 Task: Add Sprouts Black Beans to the cart.
Action: Mouse moved to (22, 90)
Screenshot: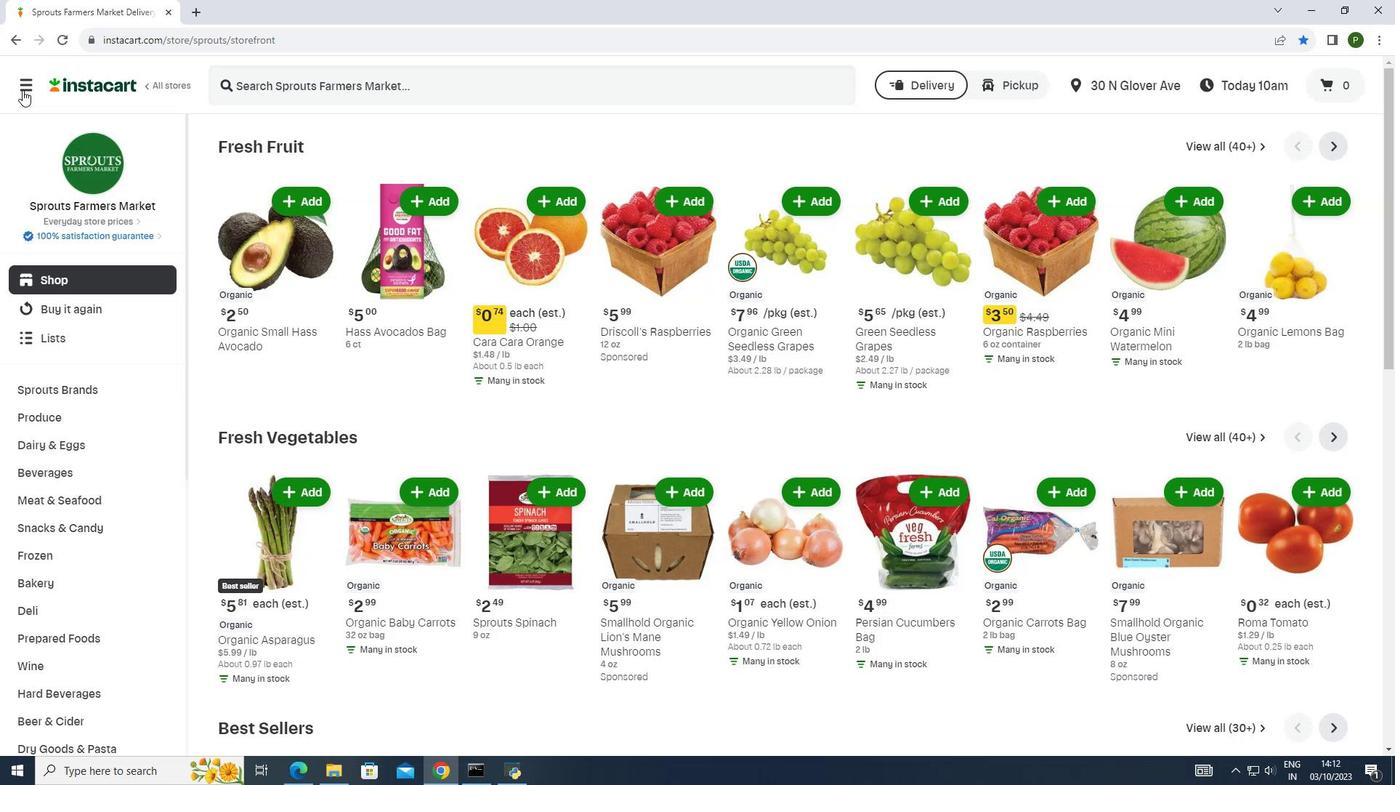 
Action: Mouse pressed left at (22, 90)
Screenshot: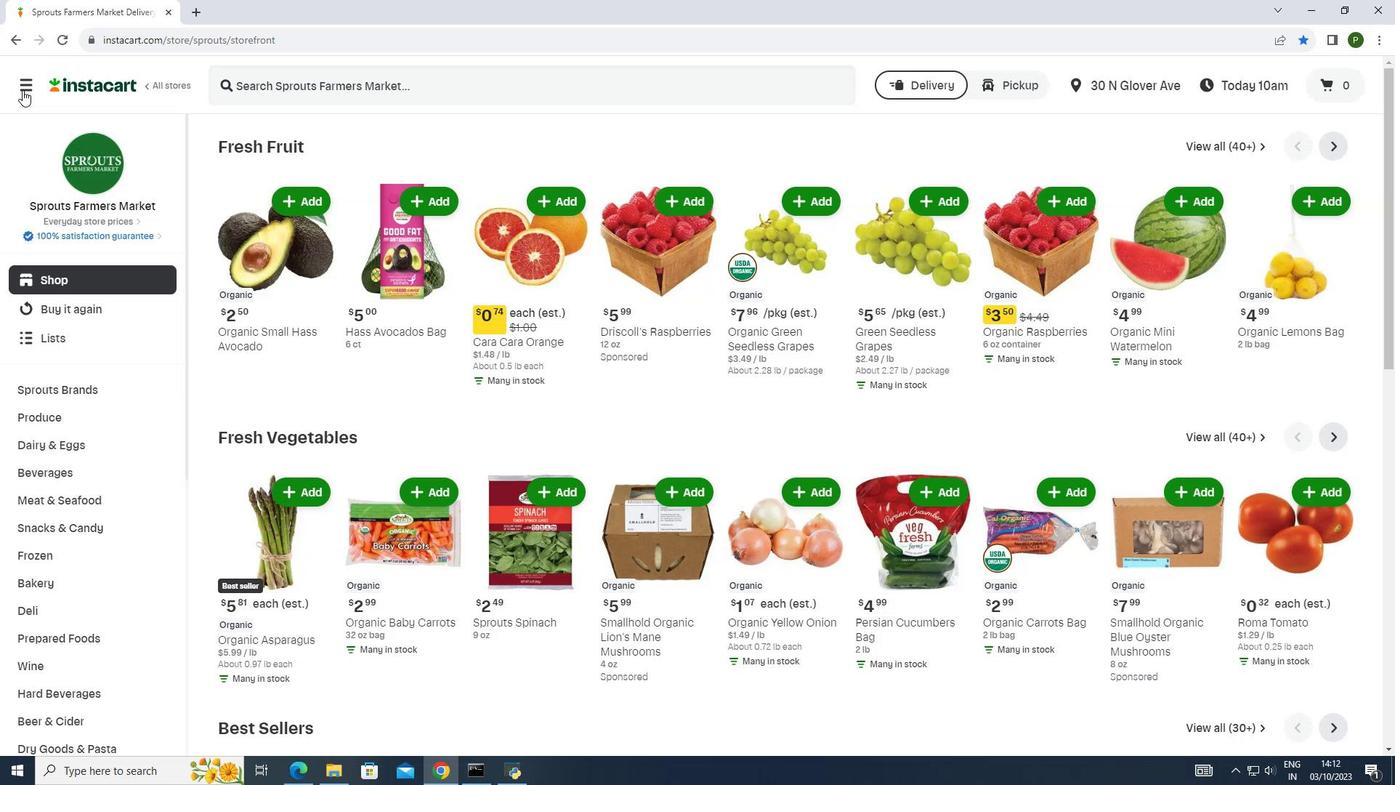 
Action: Mouse moved to (69, 384)
Screenshot: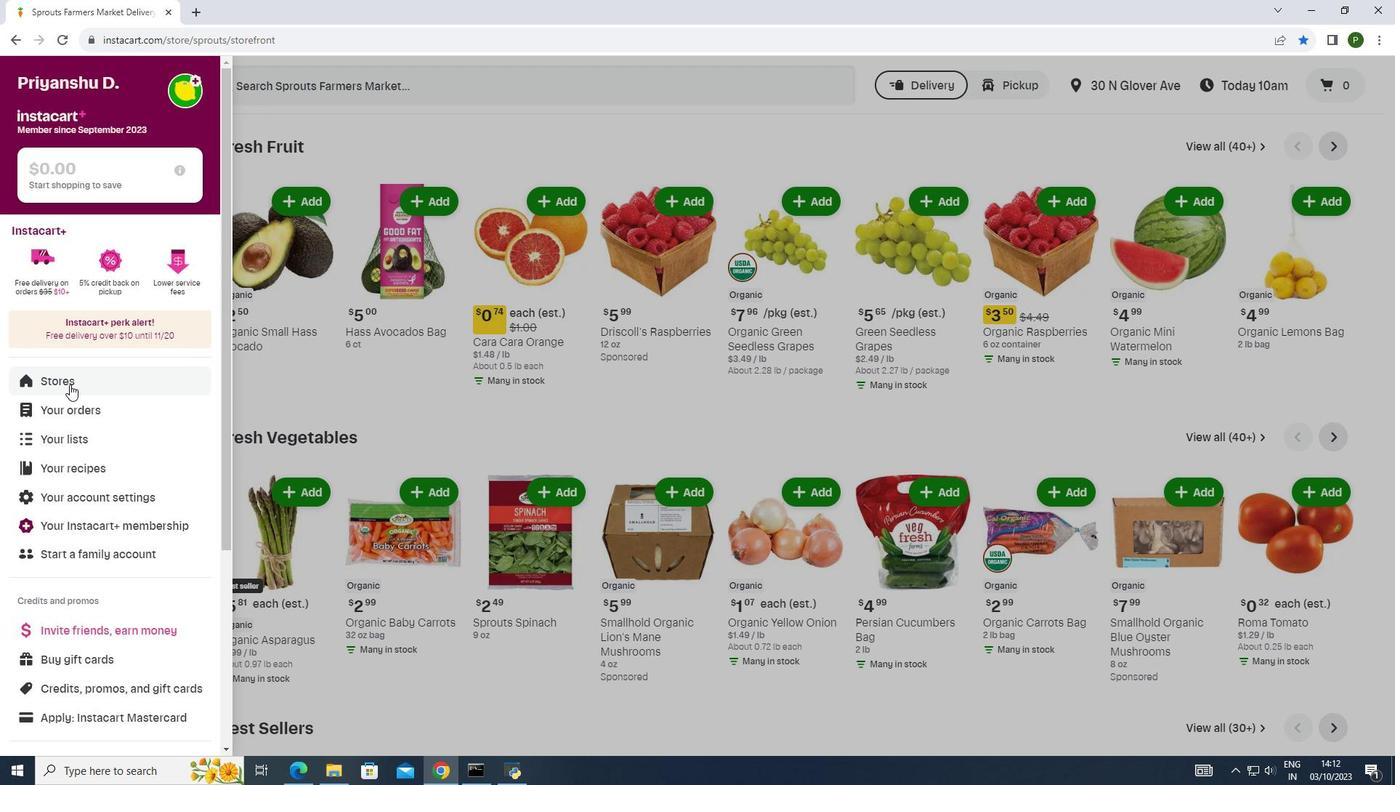 
Action: Mouse pressed left at (69, 384)
Screenshot: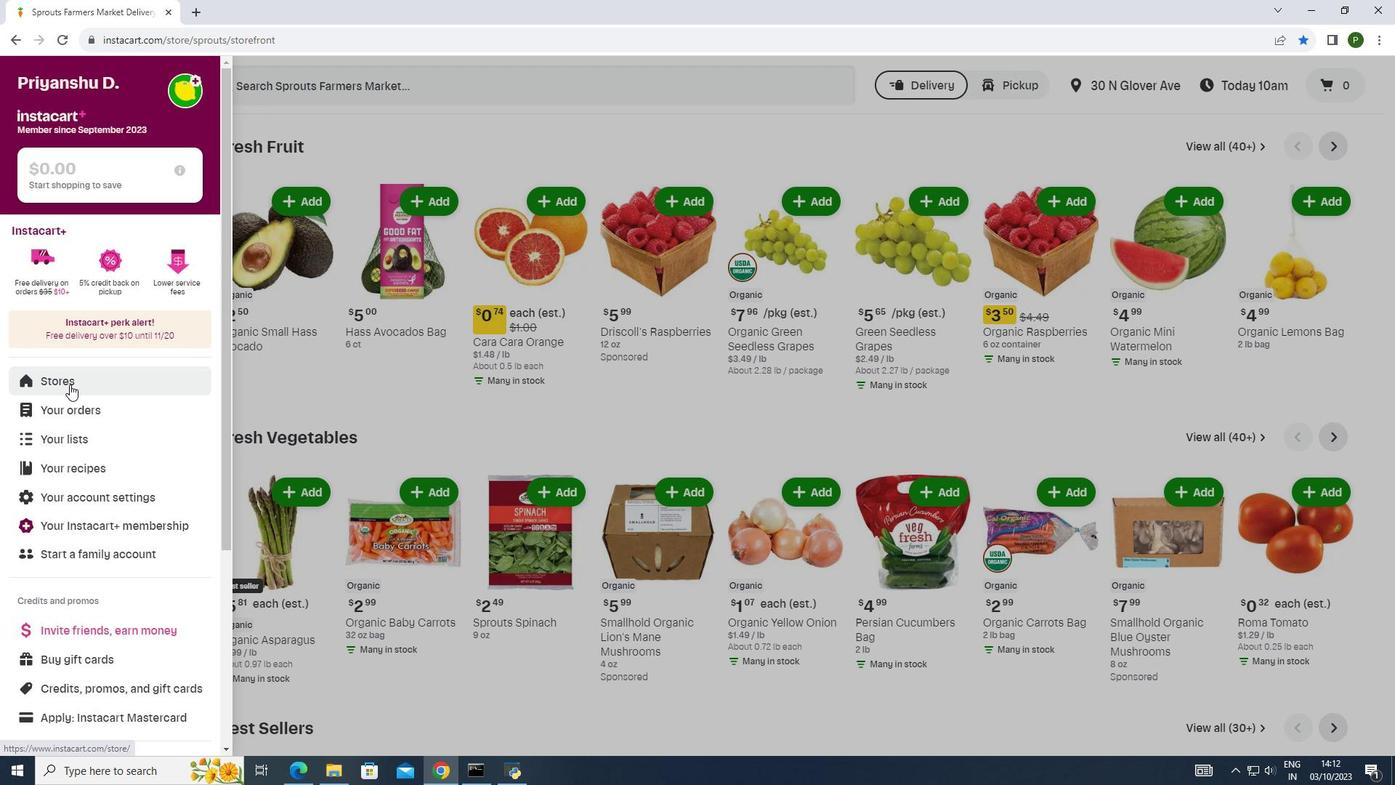 
Action: Mouse moved to (344, 157)
Screenshot: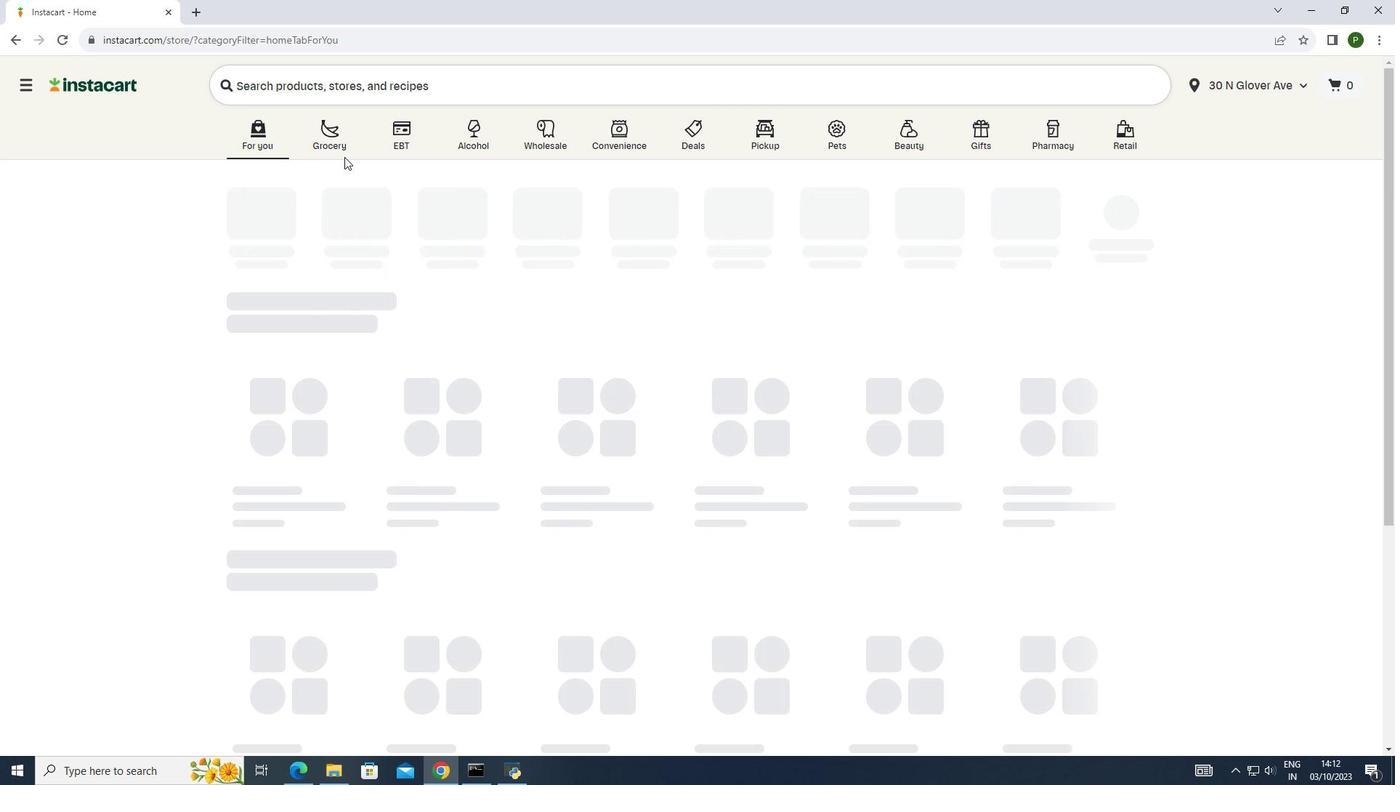 
Action: Mouse pressed left at (344, 157)
Screenshot: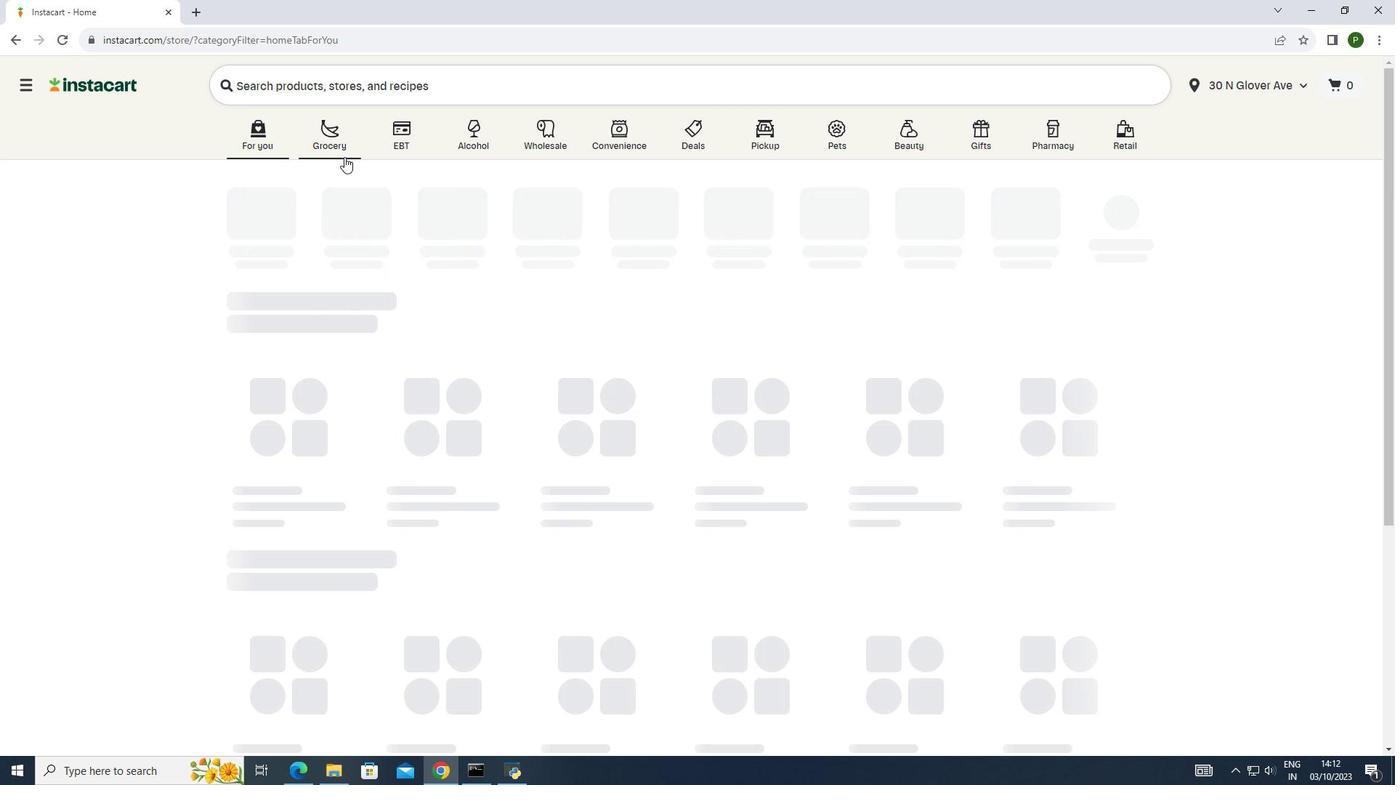 
Action: Mouse moved to (724, 218)
Screenshot: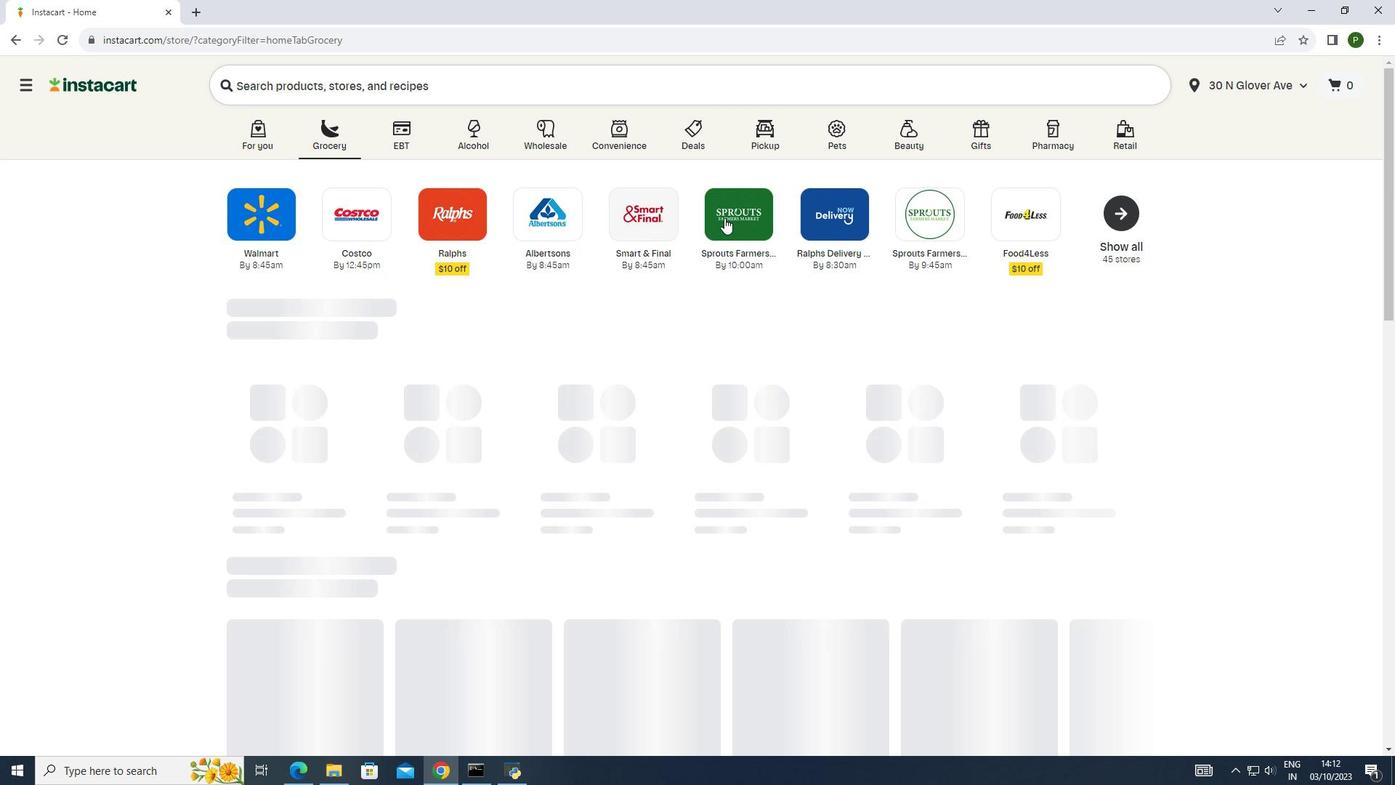 
Action: Mouse pressed left at (724, 218)
Screenshot: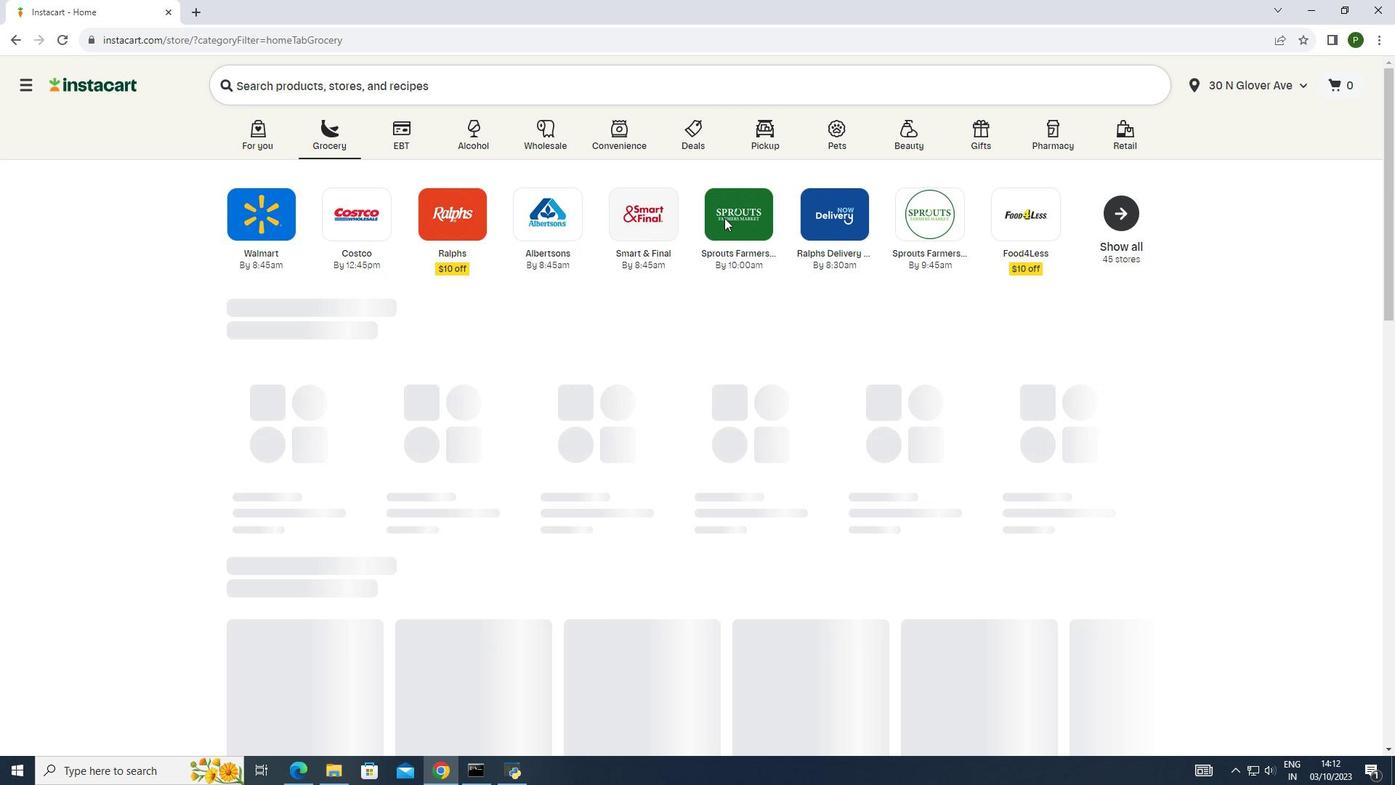 
Action: Mouse moved to (129, 383)
Screenshot: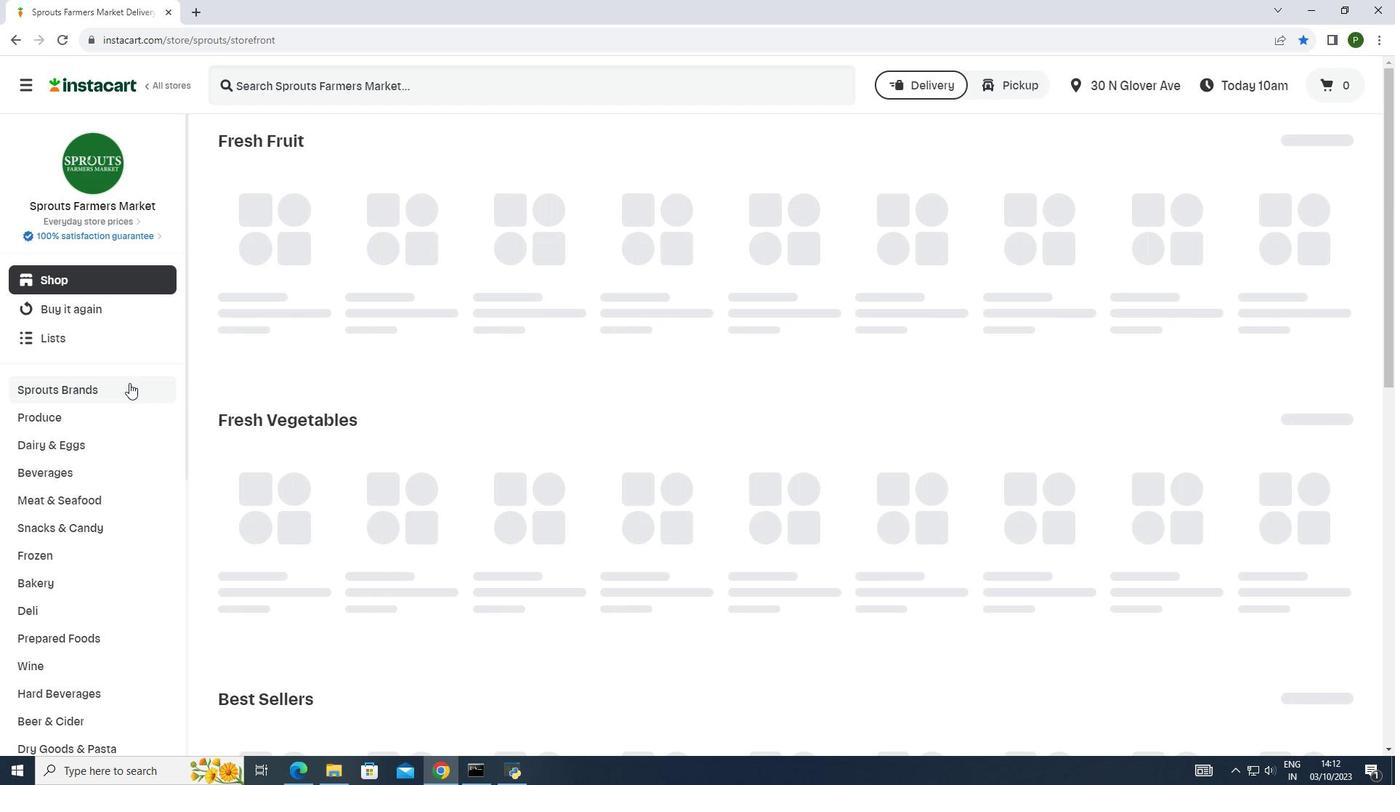 
Action: Mouse pressed left at (129, 383)
Screenshot: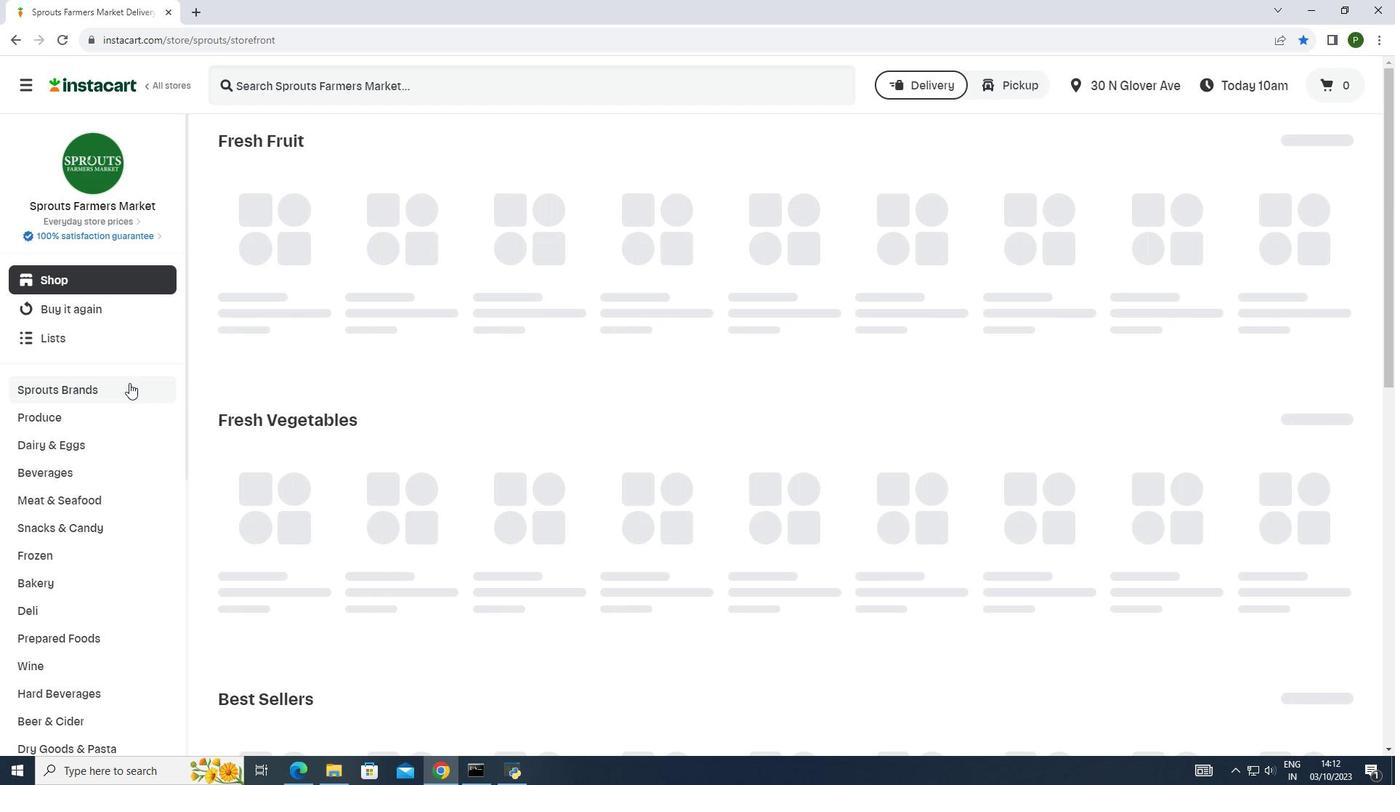 
Action: Mouse moved to (97, 493)
Screenshot: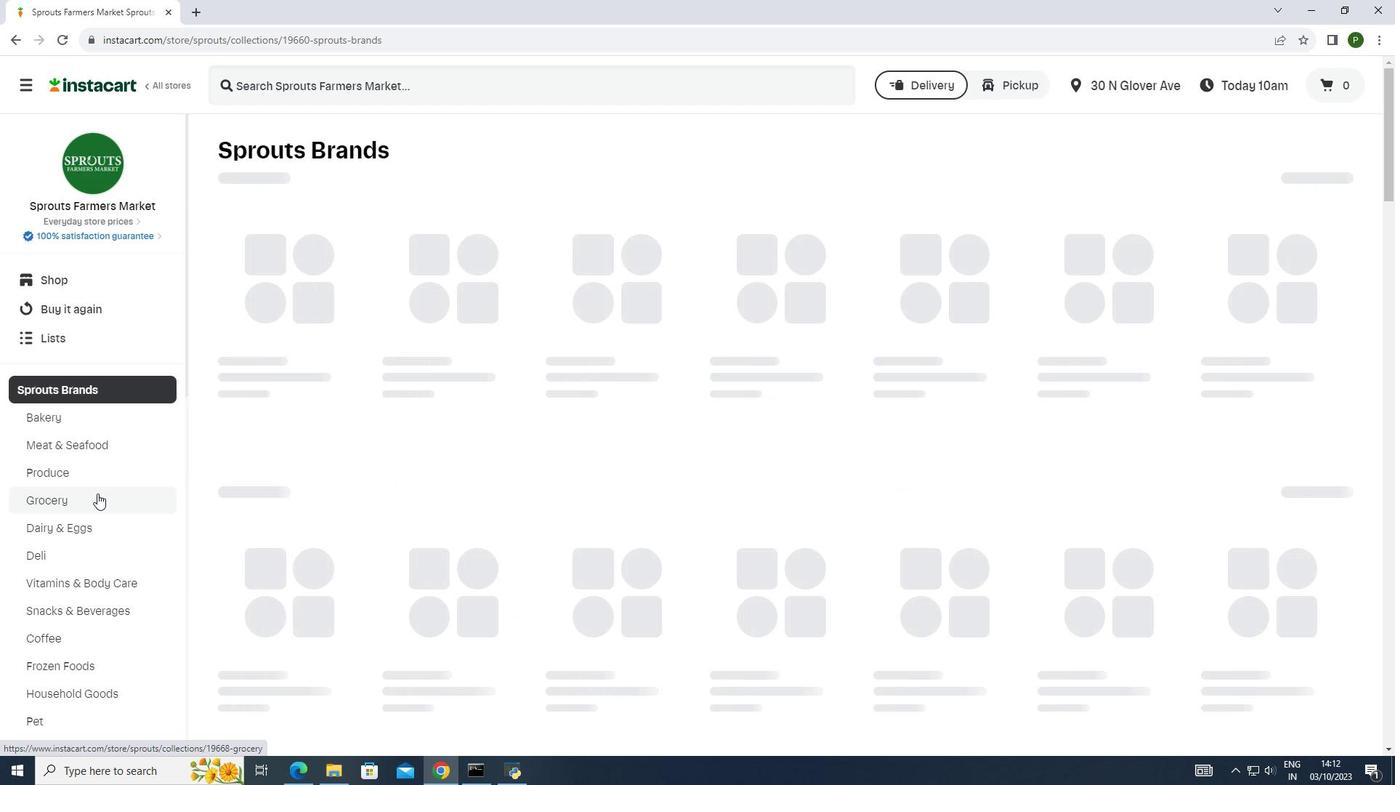 
Action: Mouse pressed left at (97, 493)
Screenshot: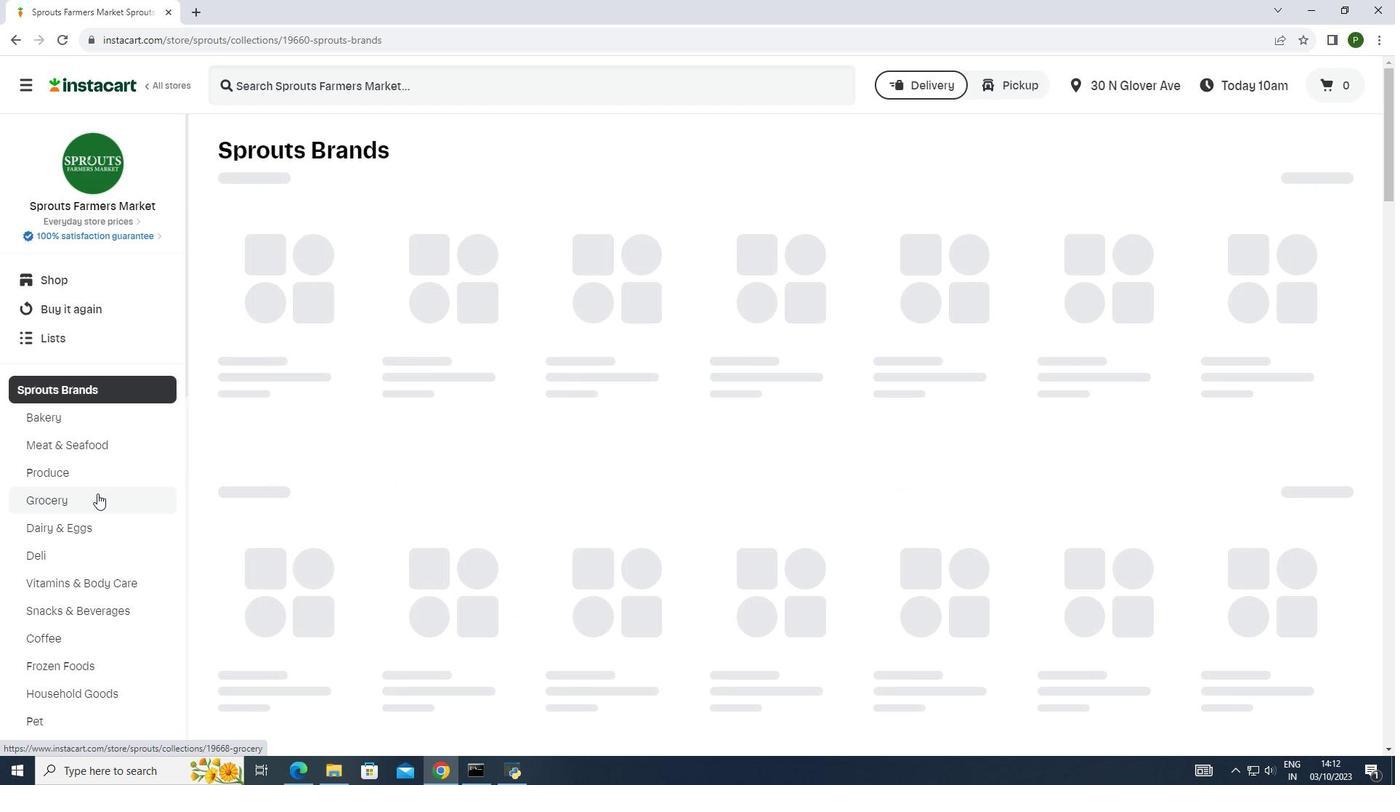 
Action: Mouse moved to (346, 319)
Screenshot: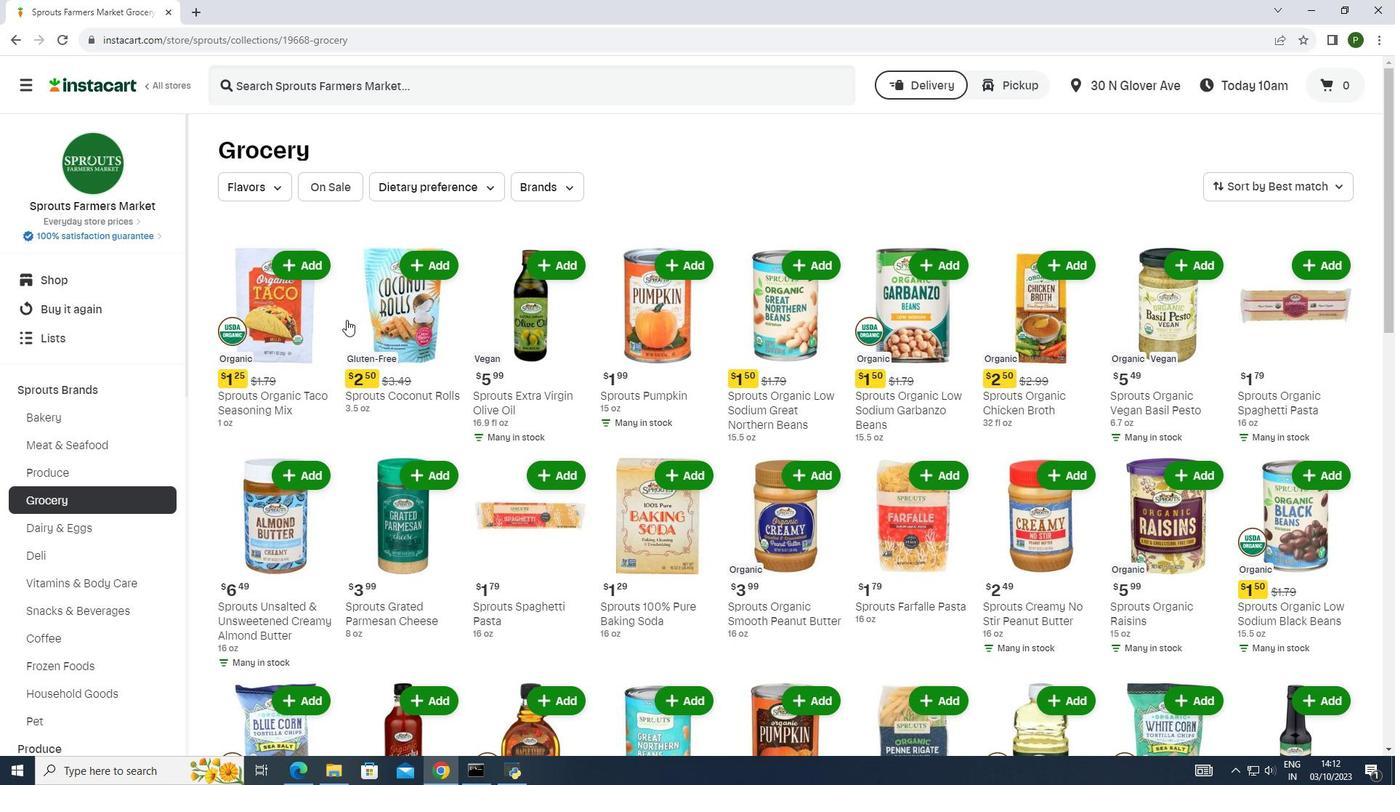 
Action: Mouse scrolled (346, 319) with delta (0, 0)
Screenshot: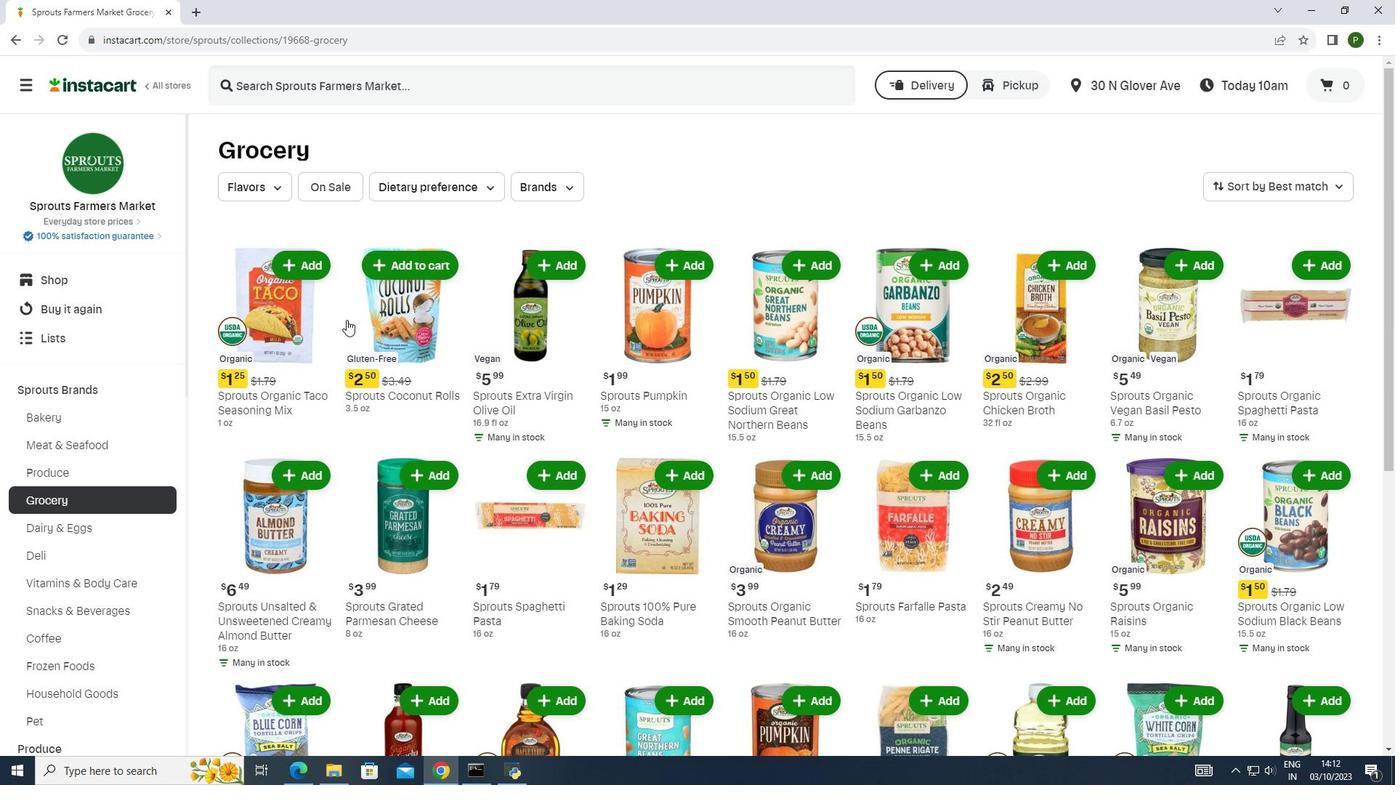
Action: Mouse scrolled (346, 319) with delta (0, 0)
Screenshot: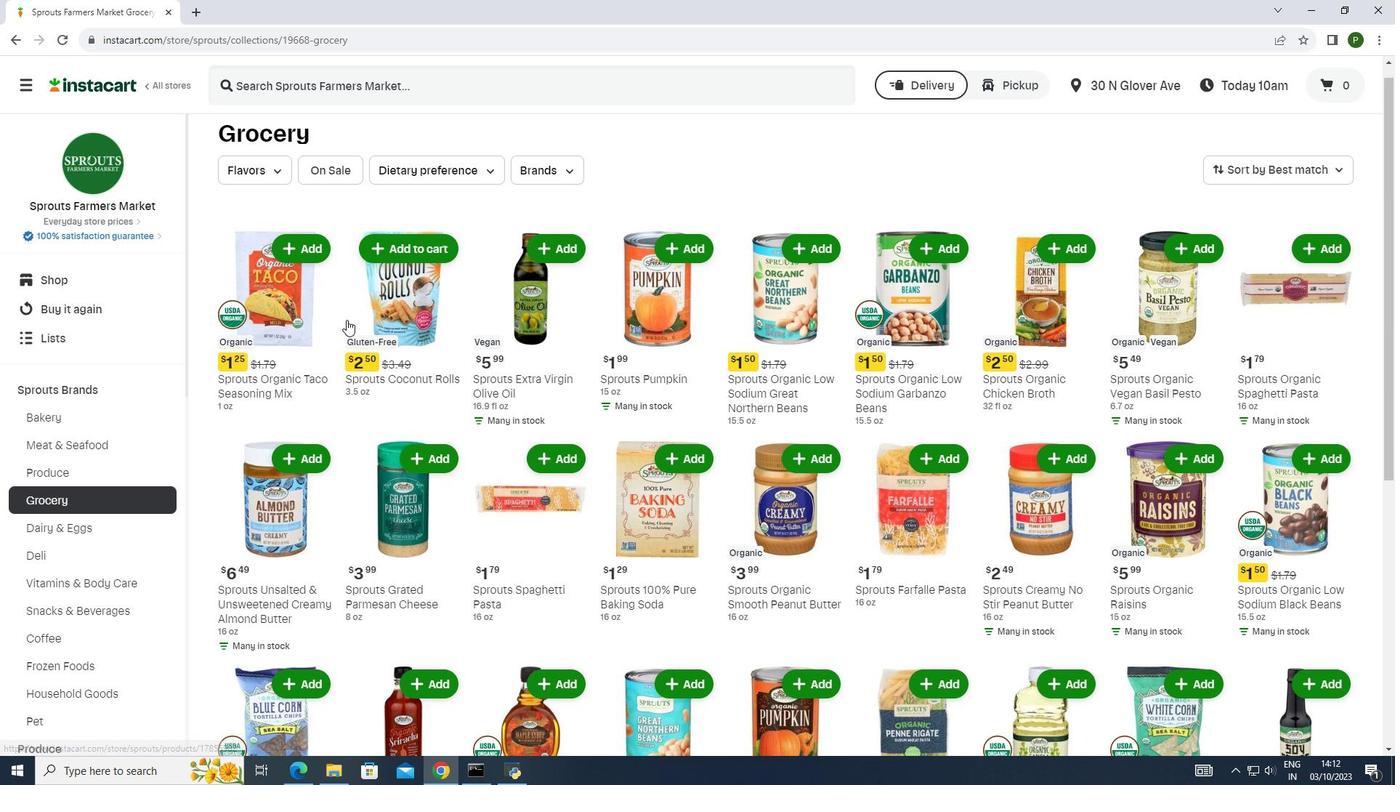 
Action: Mouse scrolled (346, 319) with delta (0, 0)
Screenshot: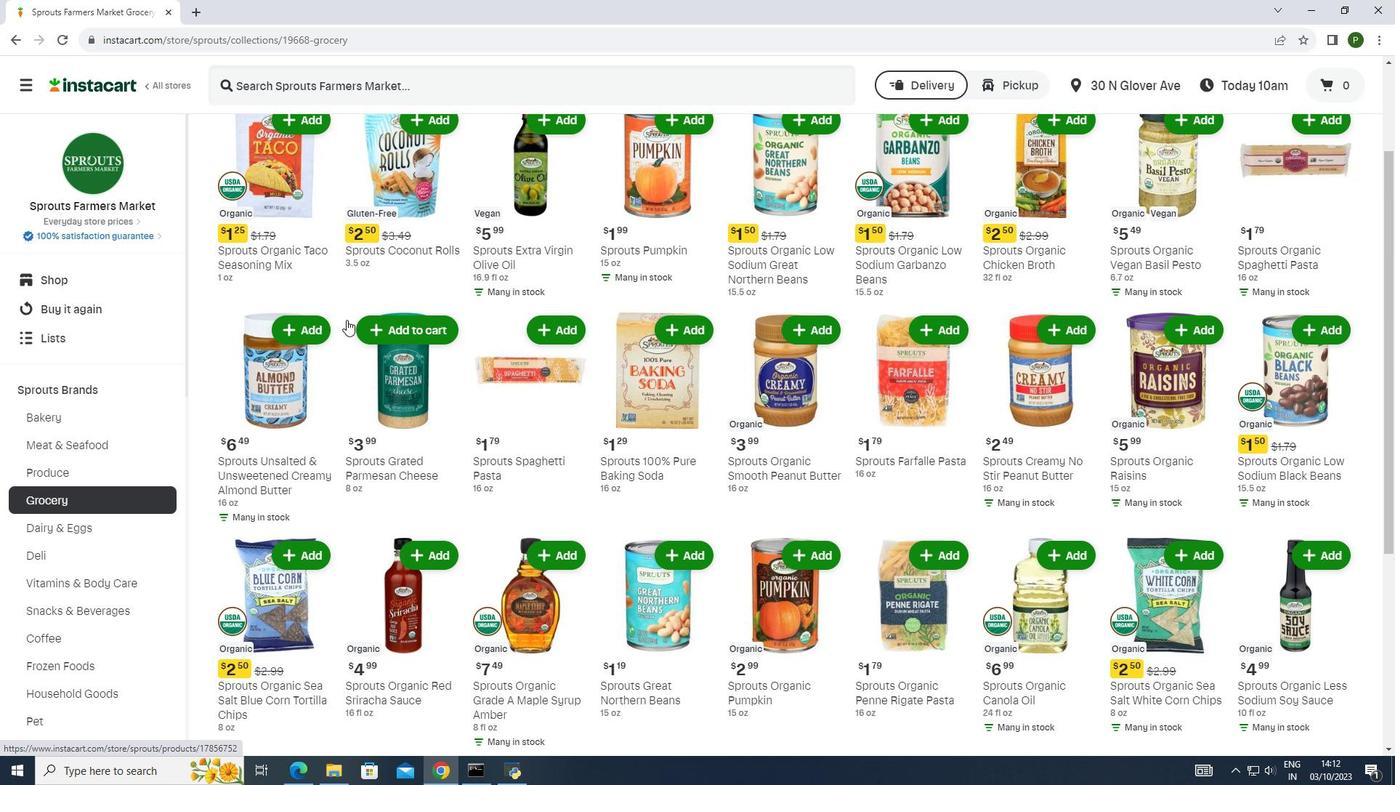 
Action: Mouse moved to (345, 324)
Screenshot: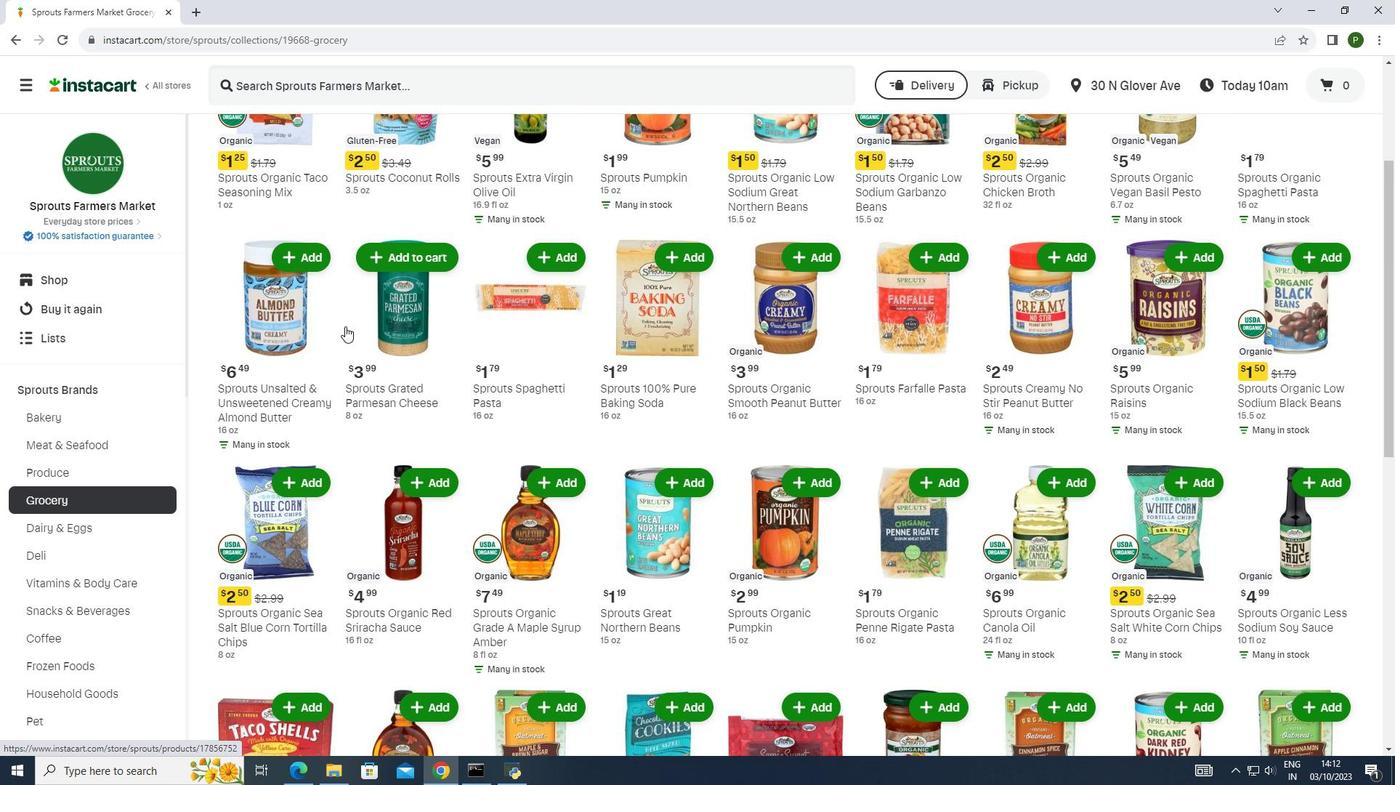 
Action: Mouse scrolled (345, 324) with delta (0, 0)
Screenshot: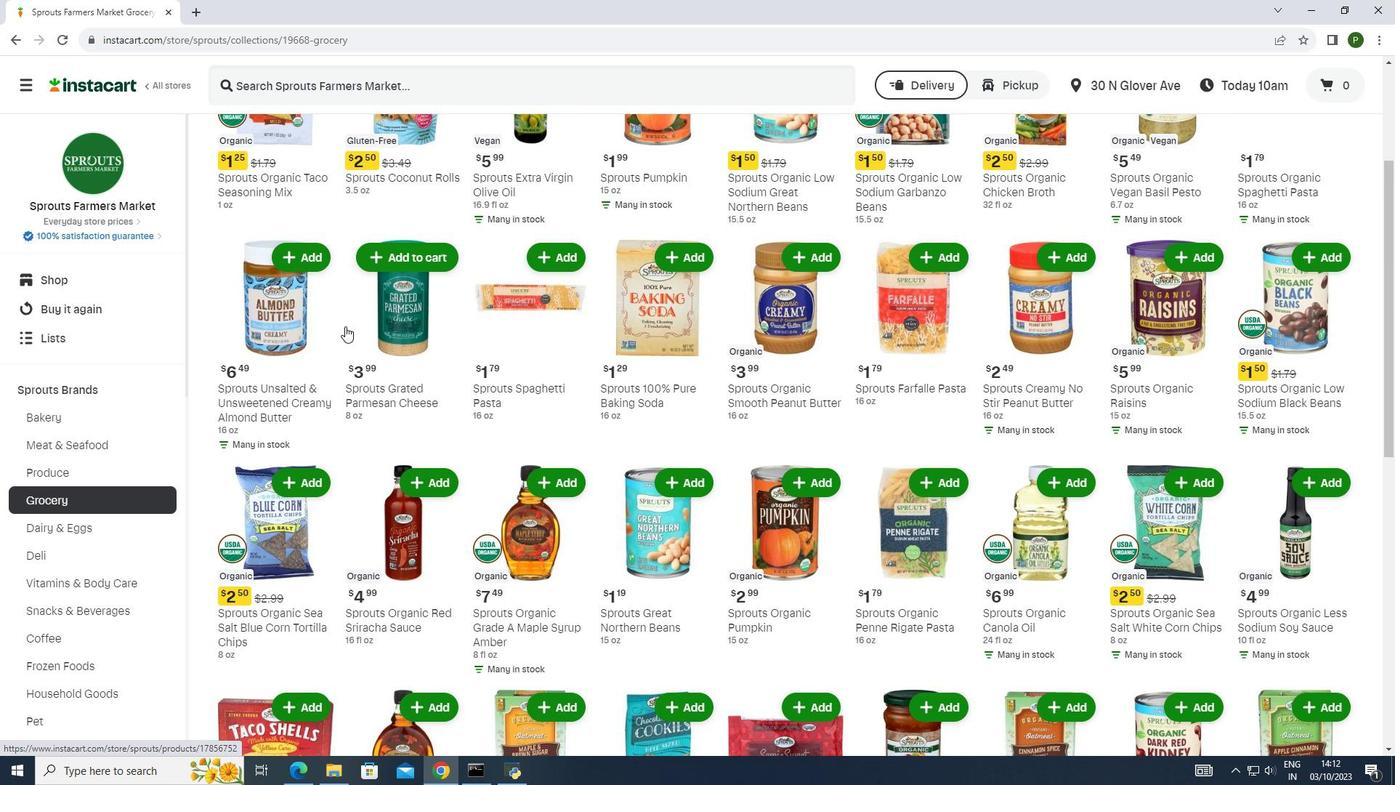 
Action: Mouse moved to (329, 316)
Screenshot: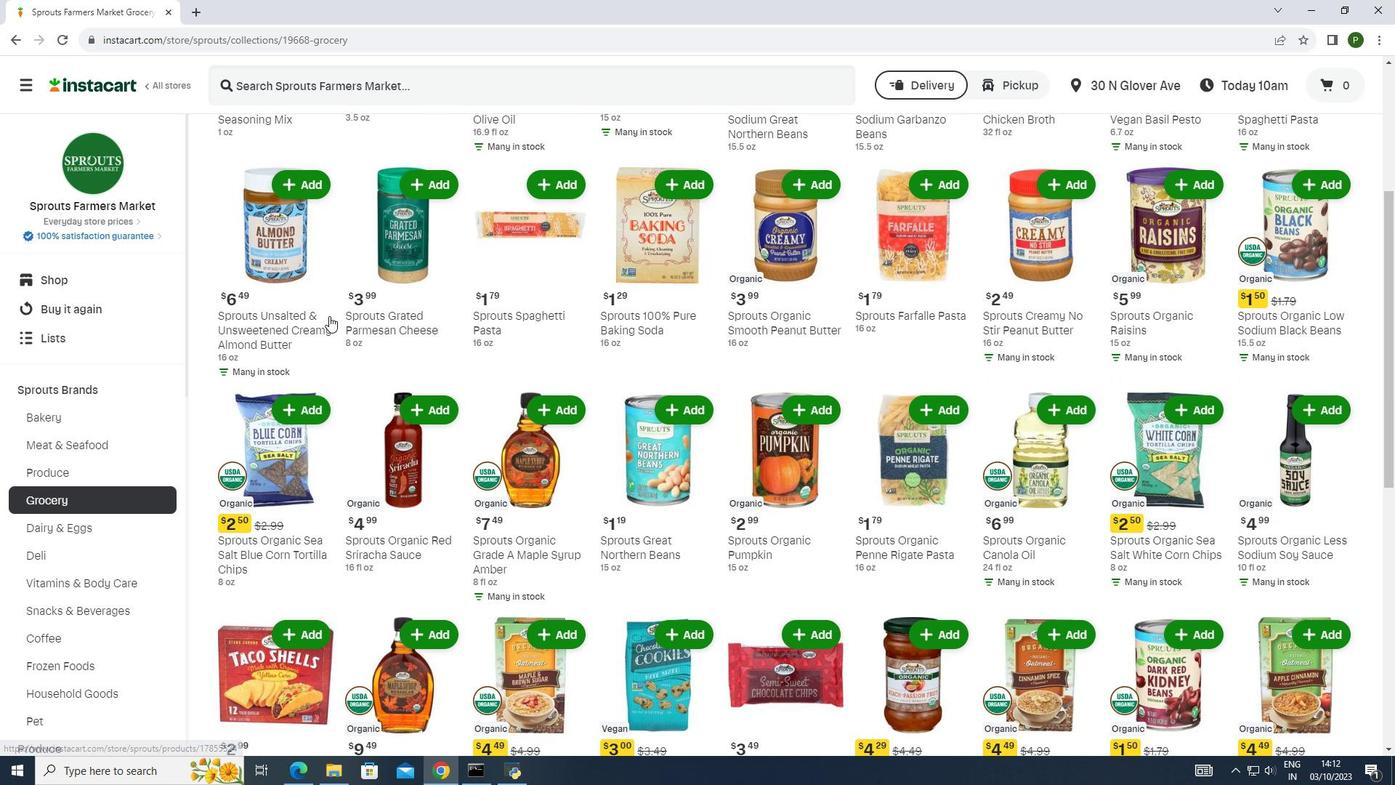 
Action: Mouse scrolled (329, 315) with delta (0, 0)
Screenshot: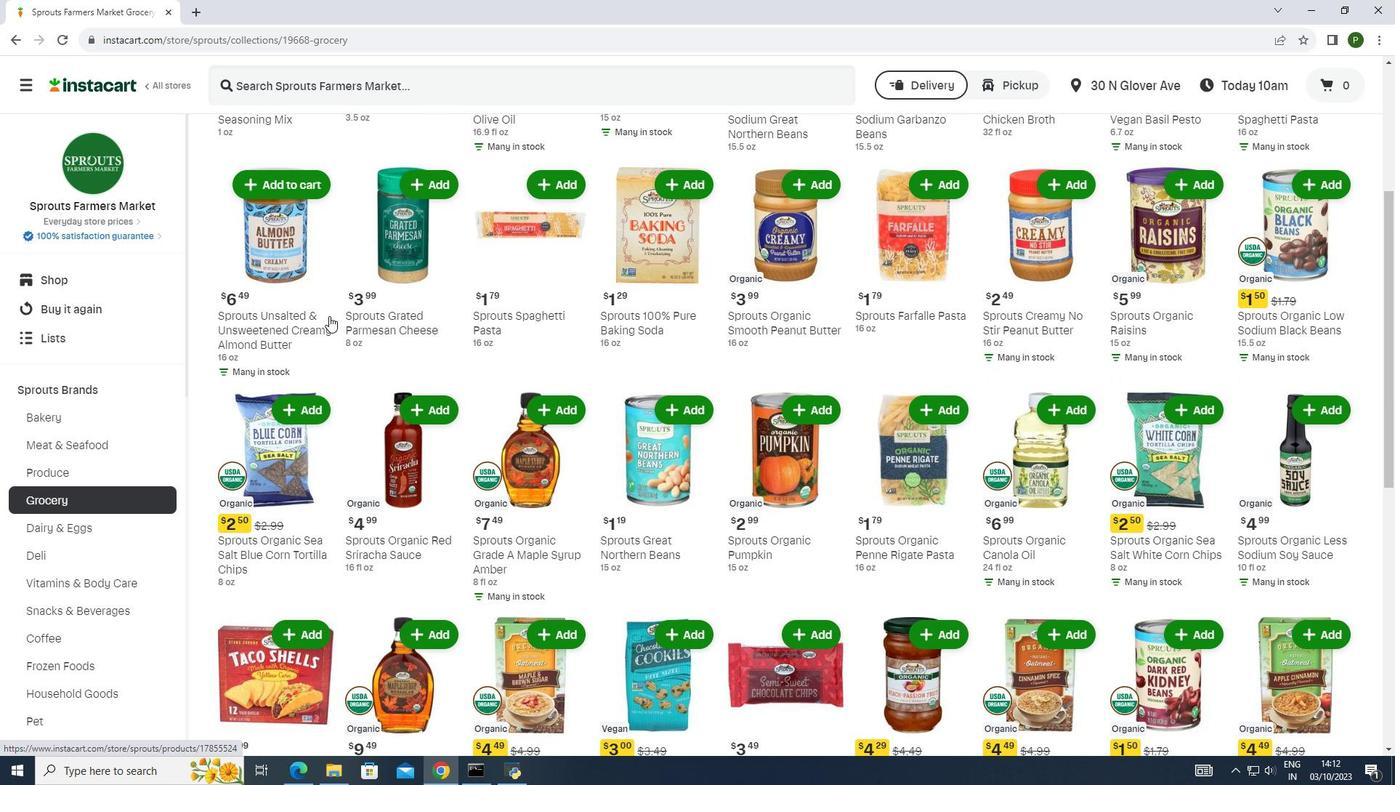 
Action: Mouse moved to (328, 316)
Screenshot: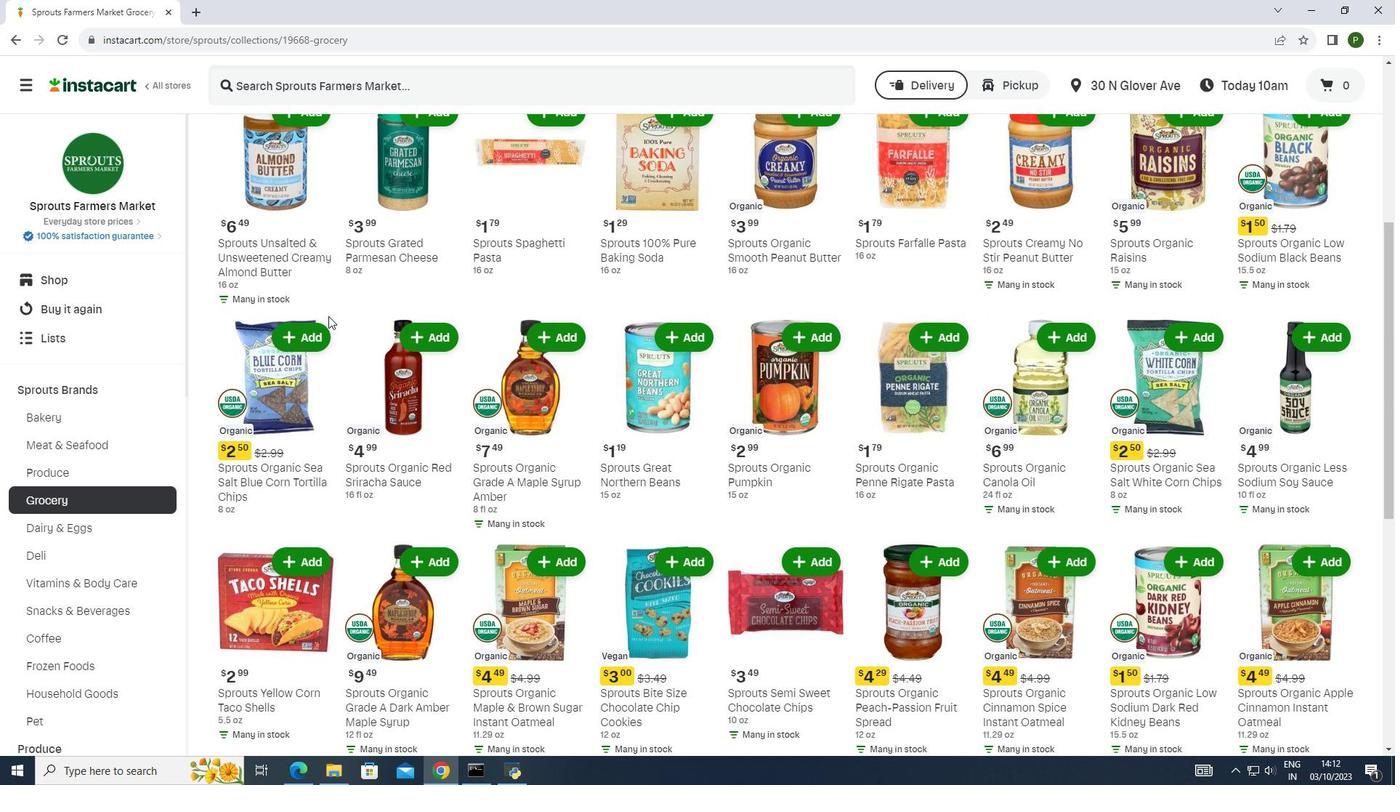 
Action: Mouse scrolled (328, 315) with delta (0, 0)
Screenshot: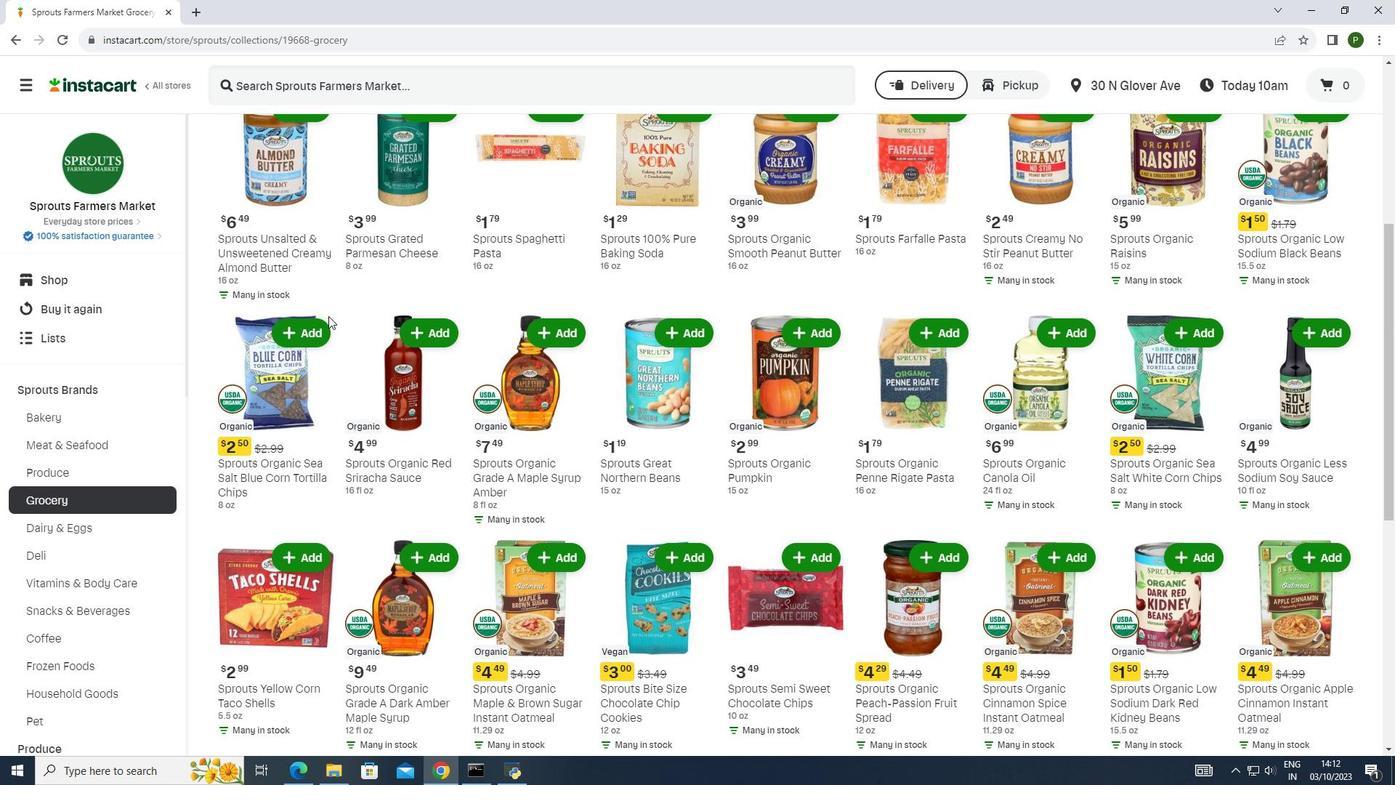 
Action: Mouse scrolled (328, 315) with delta (0, 0)
Screenshot: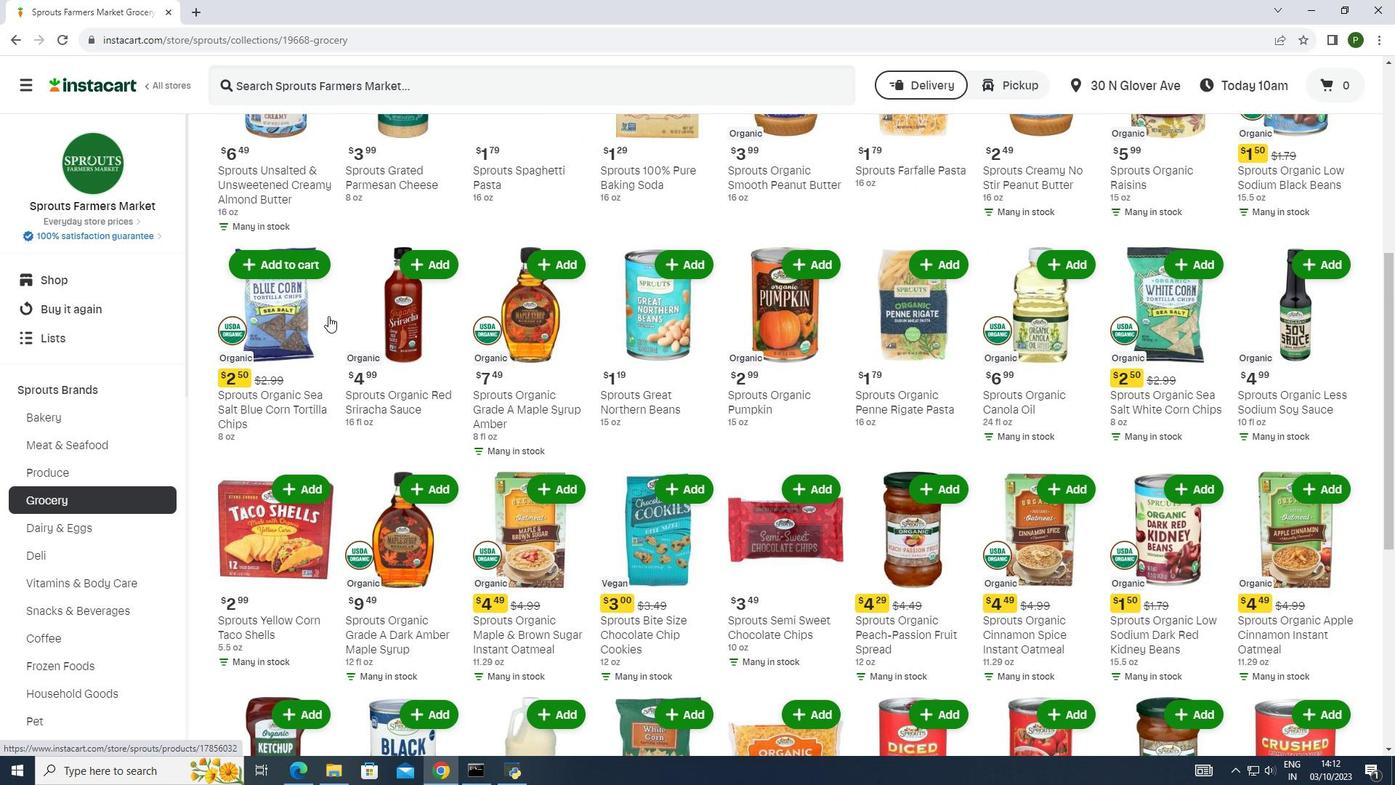 
Action: Mouse scrolled (328, 315) with delta (0, 0)
Screenshot: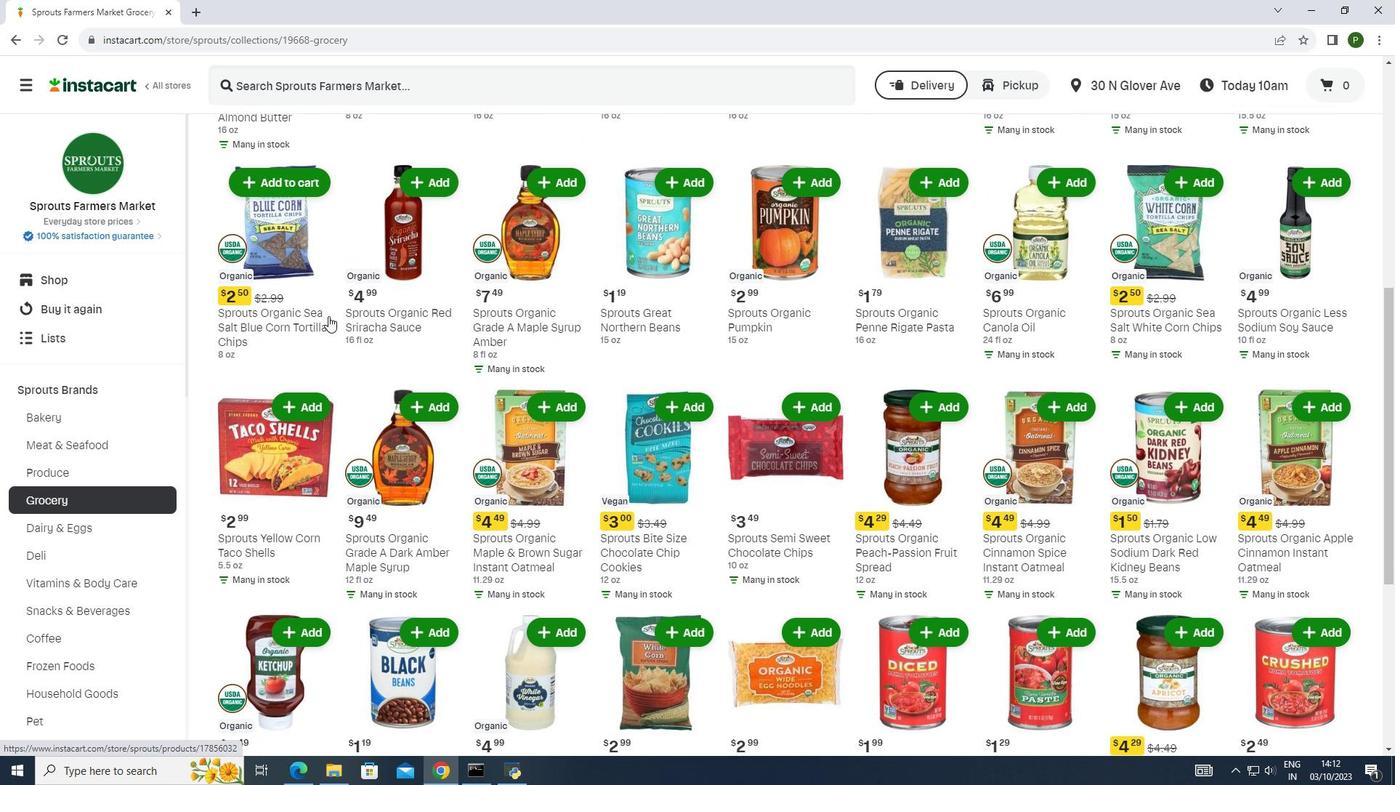 
Action: Mouse scrolled (328, 315) with delta (0, 0)
Screenshot: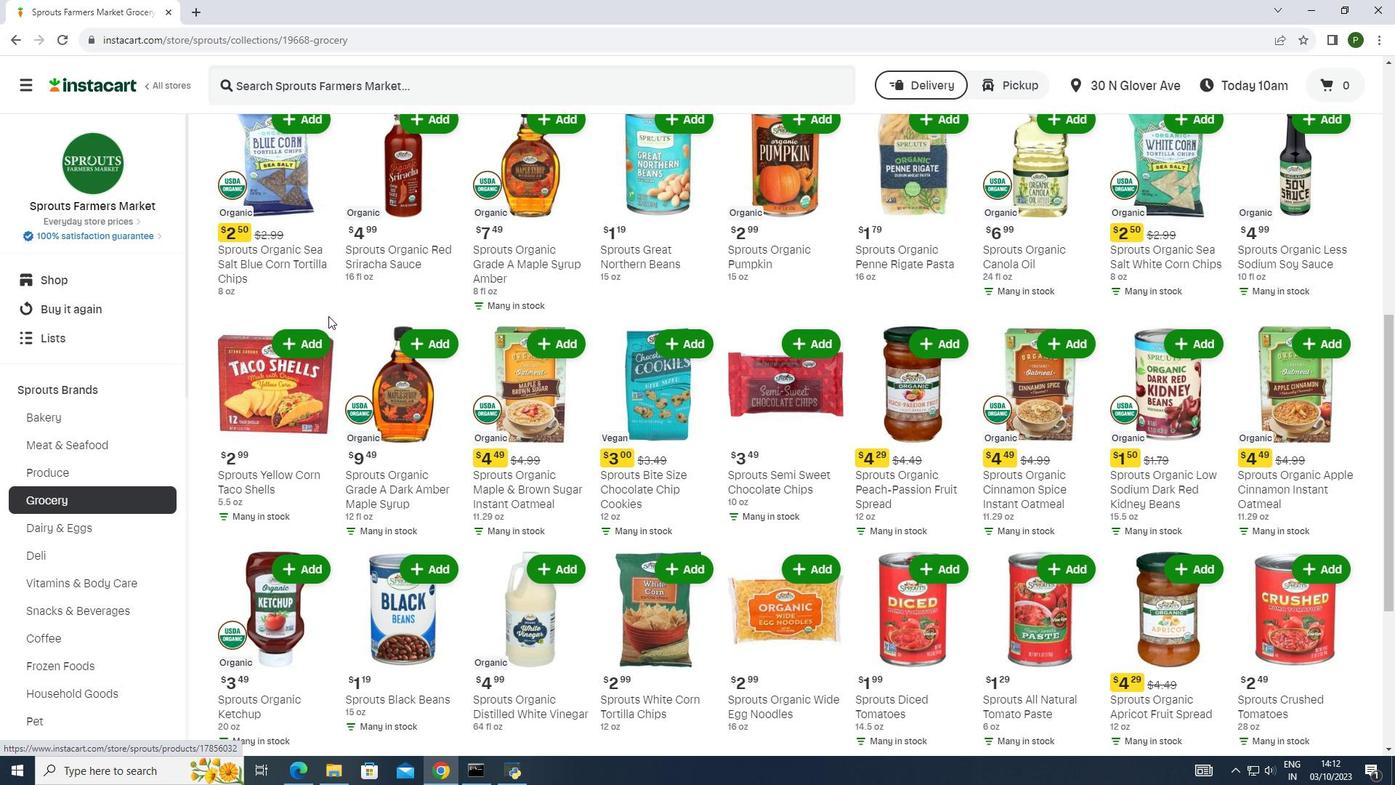 
Action: Mouse scrolled (328, 315) with delta (0, 0)
Screenshot: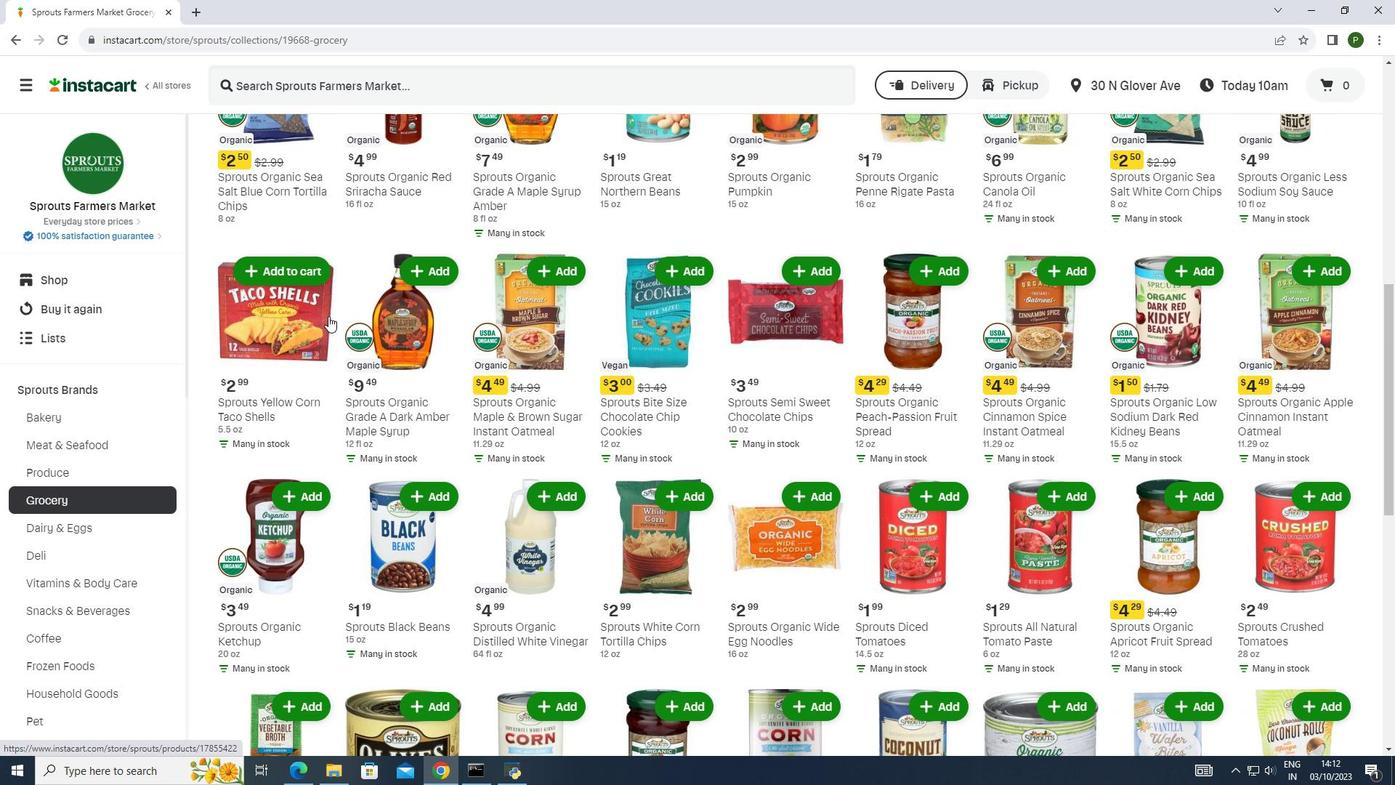 
Action: Mouse scrolled (328, 315) with delta (0, 0)
Screenshot: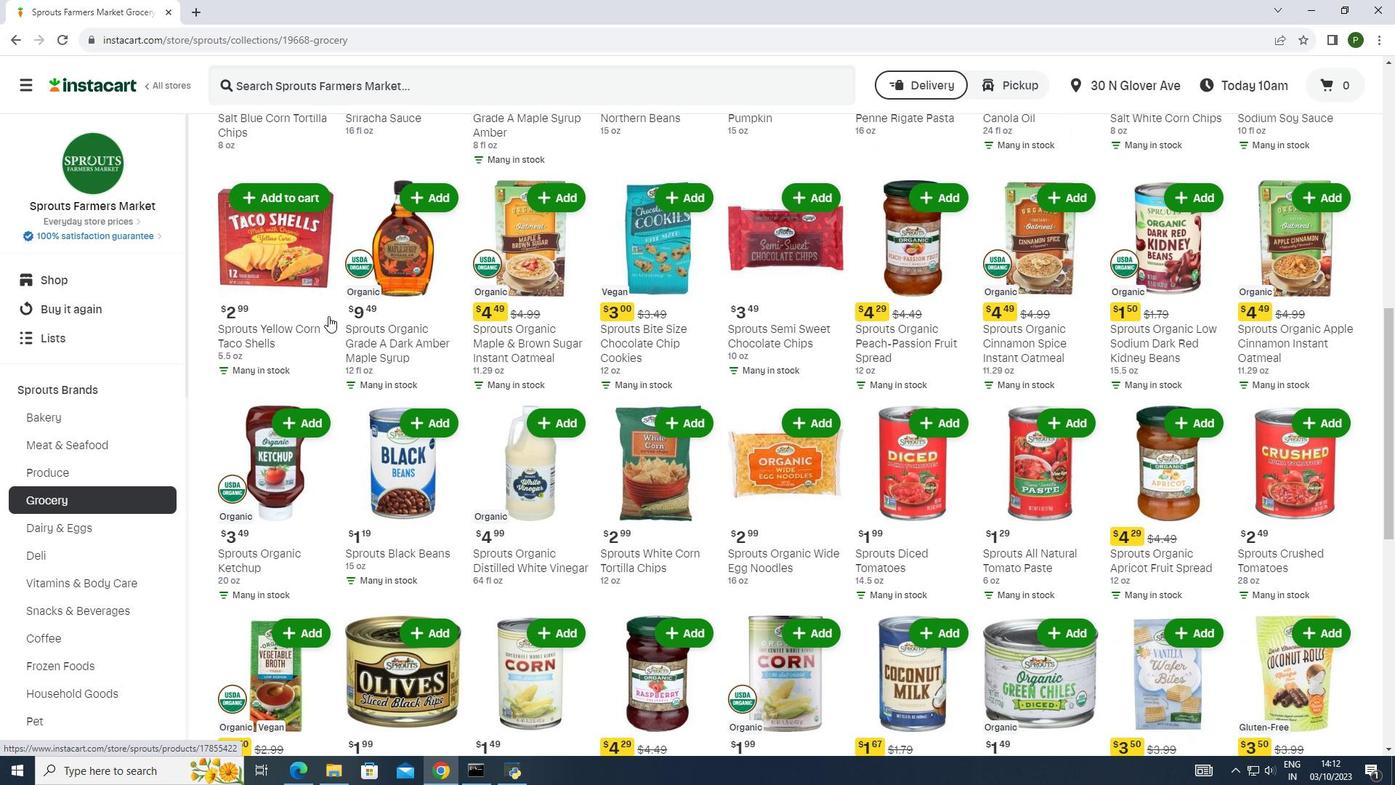 
Action: Mouse scrolled (328, 315) with delta (0, 0)
Screenshot: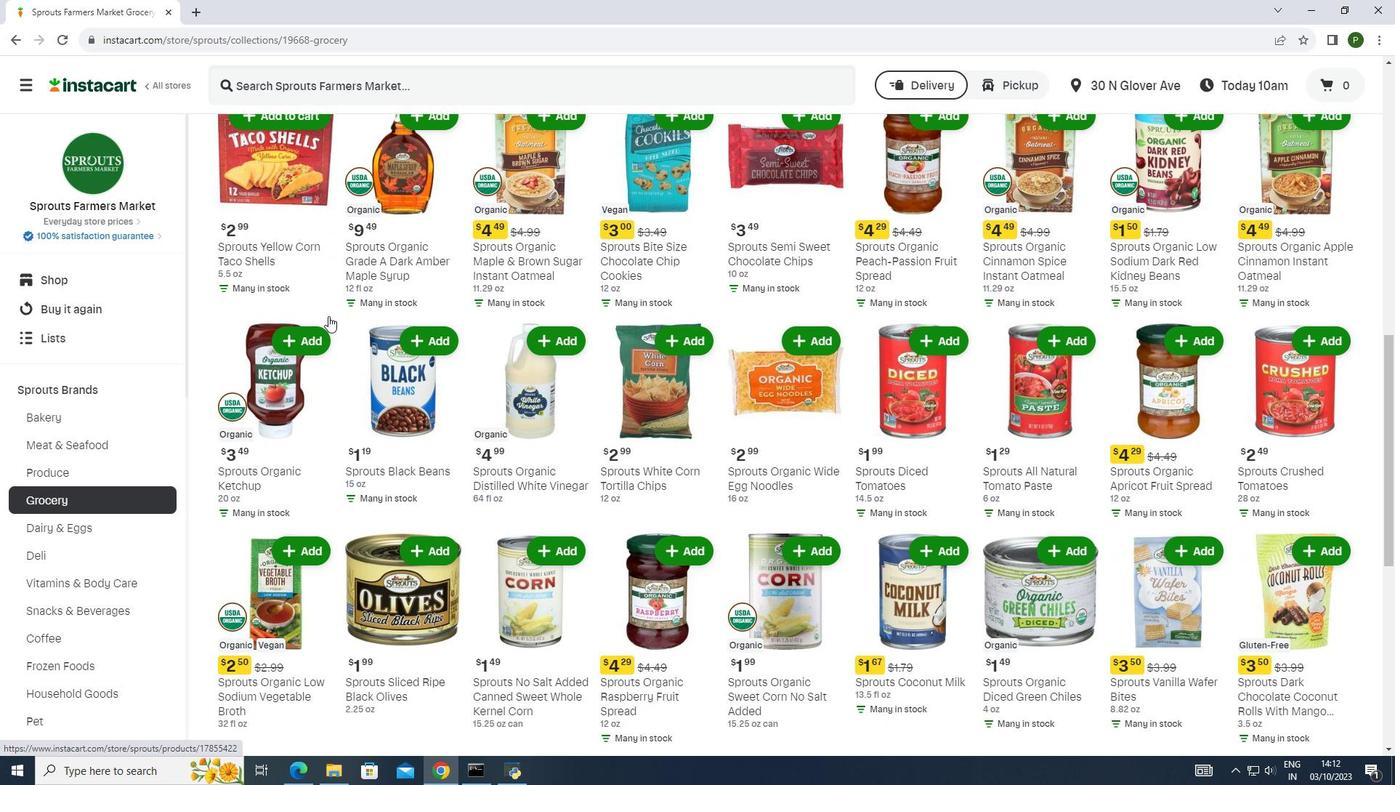 
Action: Mouse moved to (385, 276)
Screenshot: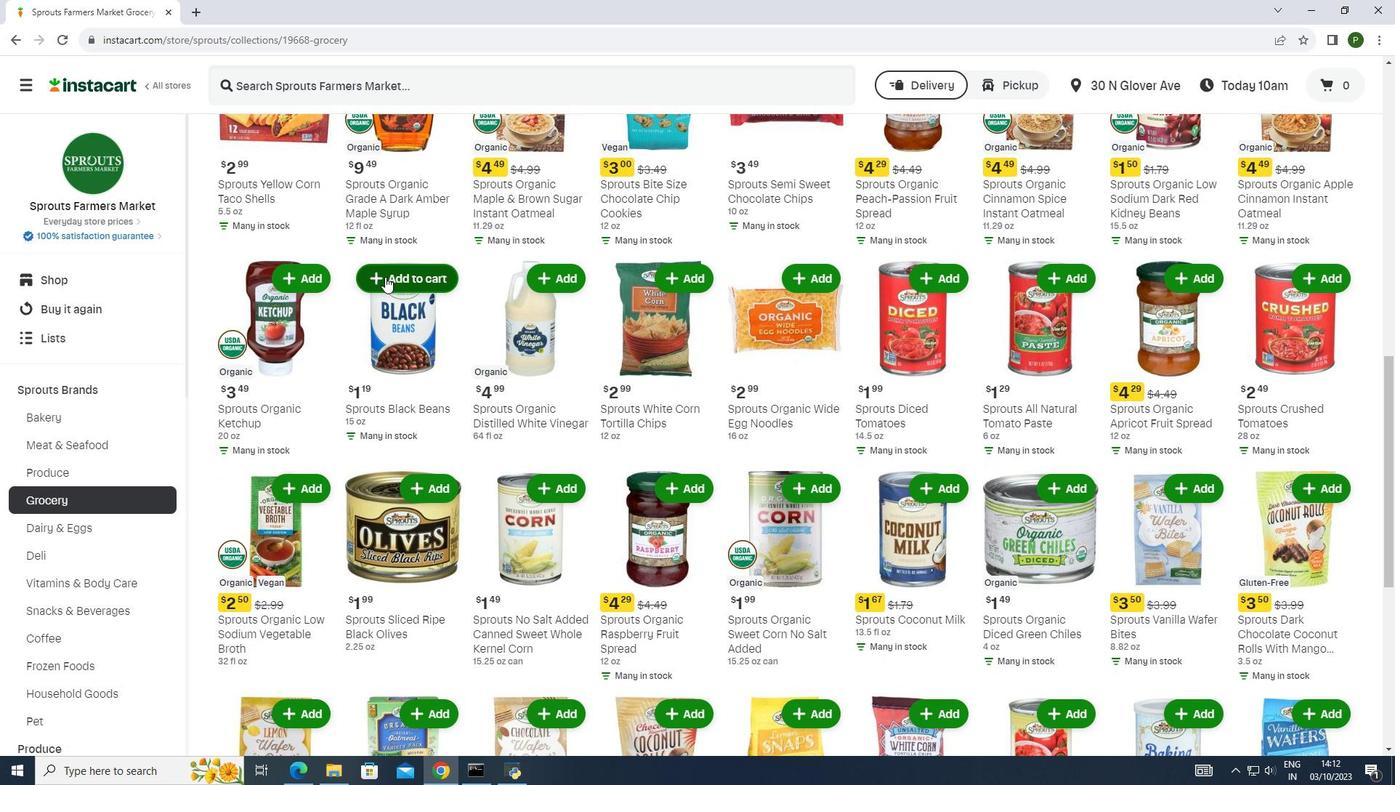 
Action: Mouse pressed left at (385, 276)
Screenshot: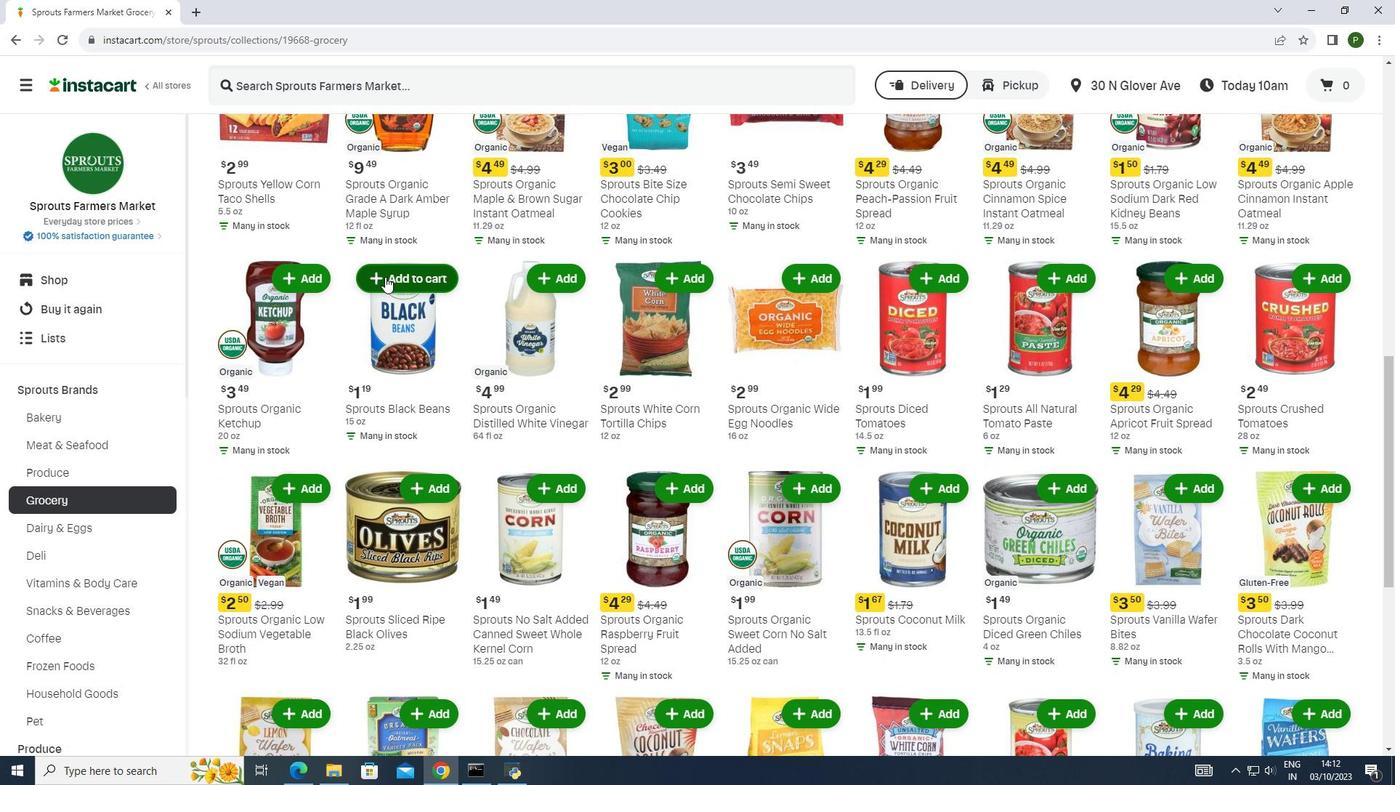 
